 Task: Add Tints Of Nature 1N Natural Black Hair Colour to the cart.
Action: Mouse pressed left at (271, 124)
Screenshot: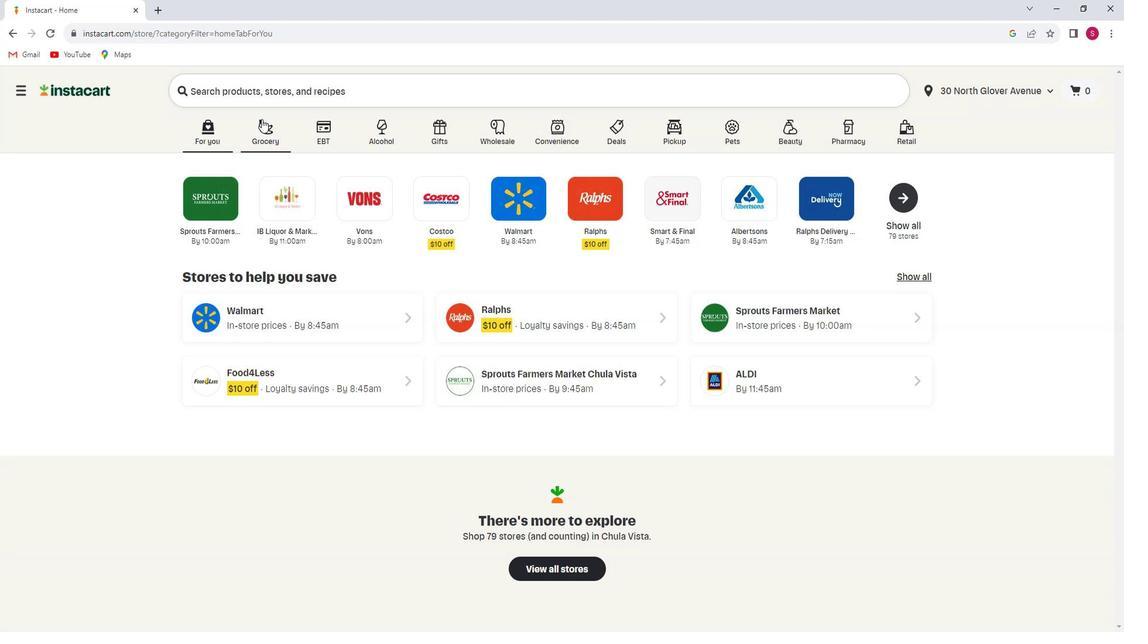 
Action: Mouse moved to (276, 343)
Screenshot: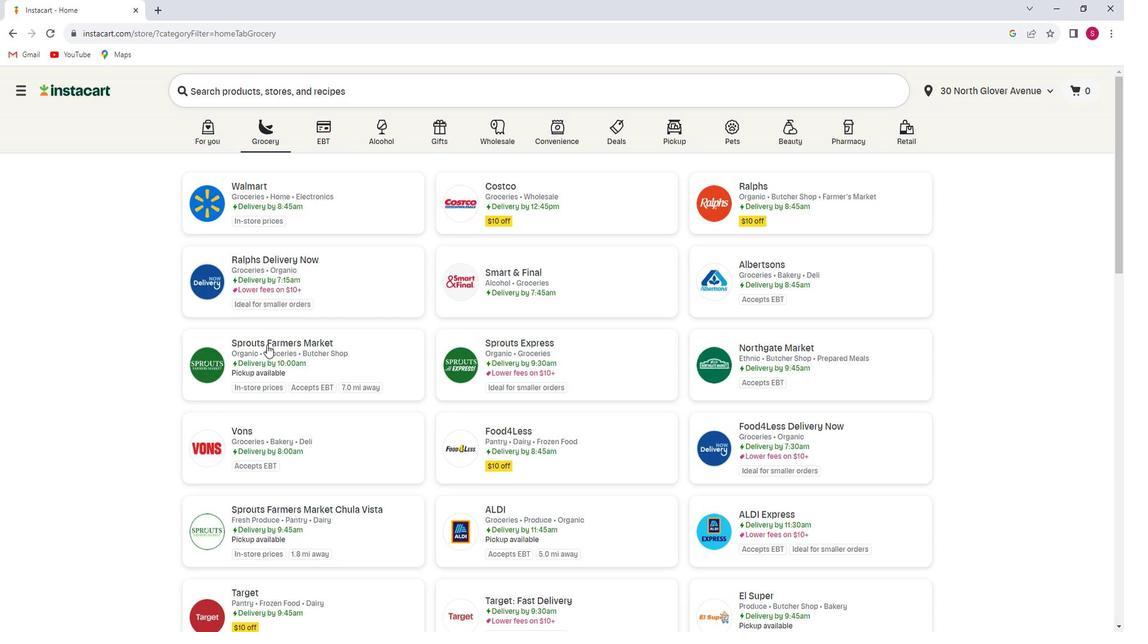 
Action: Mouse pressed left at (276, 343)
Screenshot: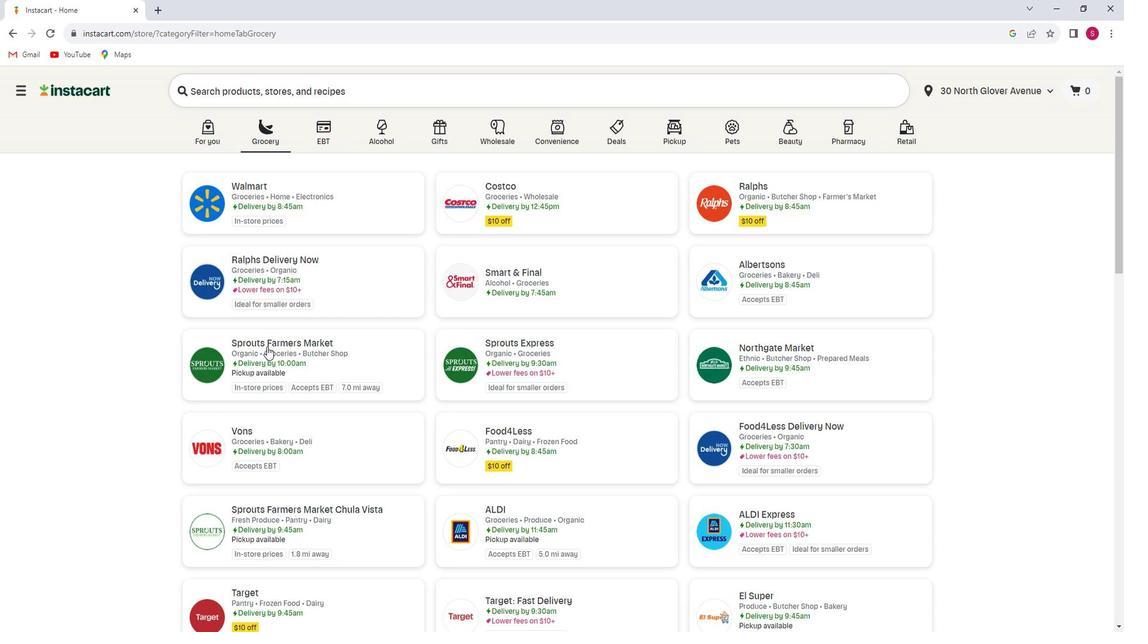 
Action: Mouse moved to (97, 378)
Screenshot: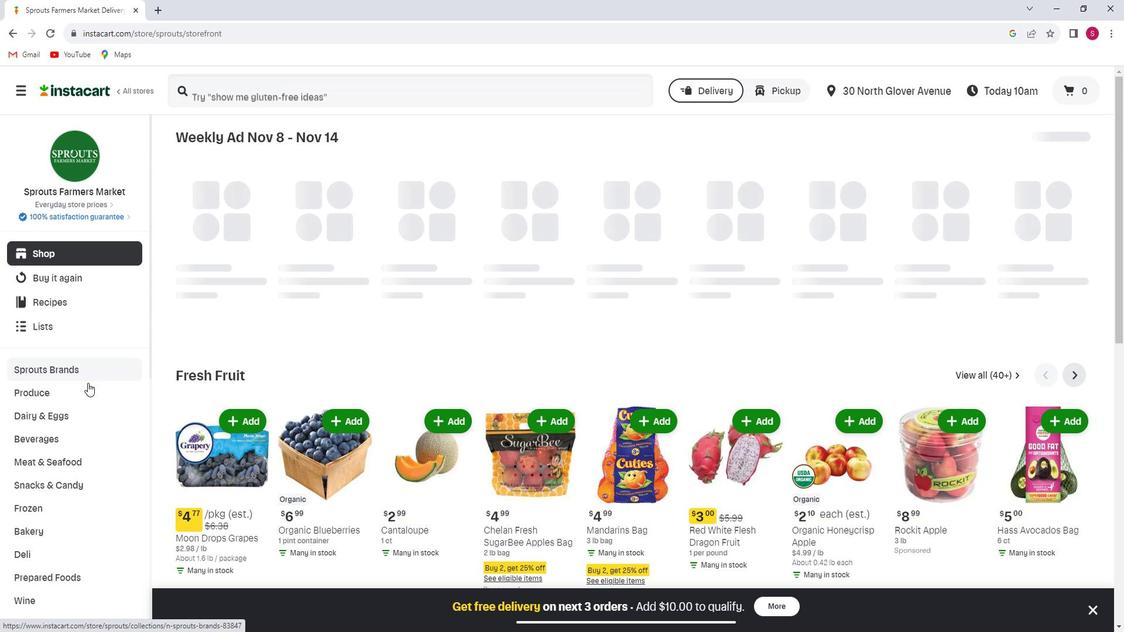 
Action: Mouse scrolled (97, 377) with delta (0, 0)
Screenshot: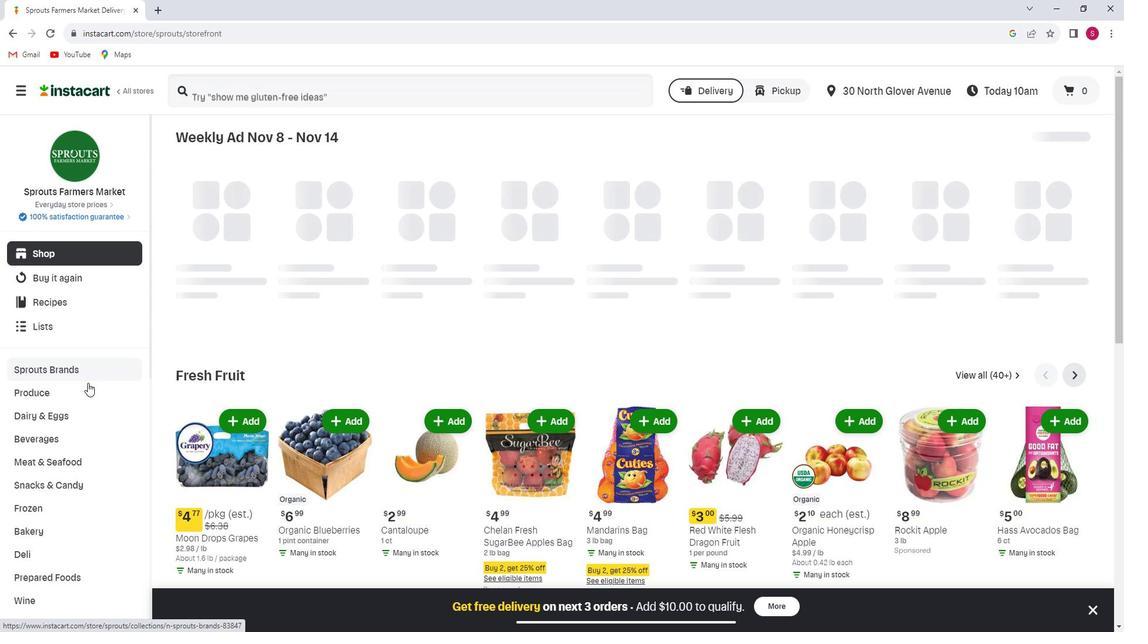 
Action: Mouse moved to (92, 383)
Screenshot: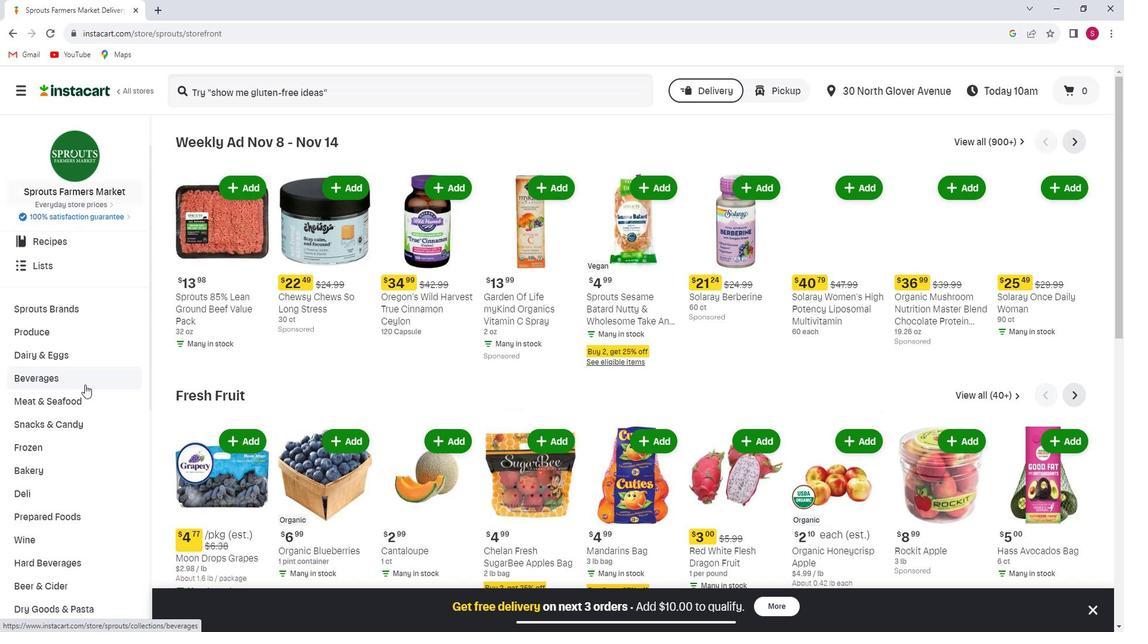 
Action: Mouse scrolled (92, 382) with delta (0, 0)
Screenshot: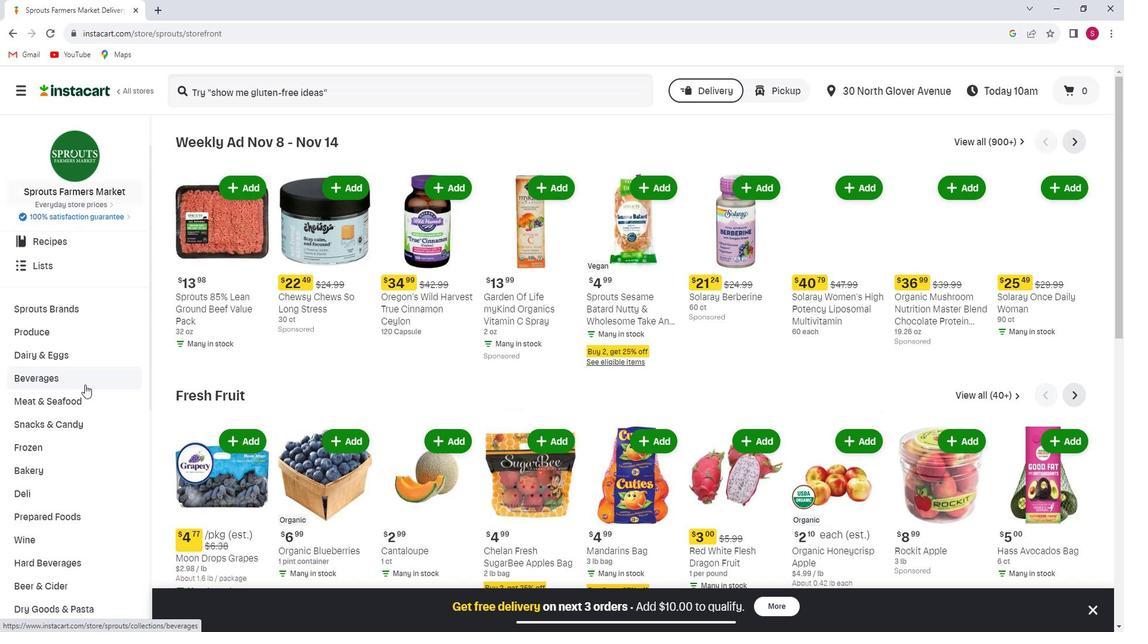 
Action: Mouse moved to (91, 387)
Screenshot: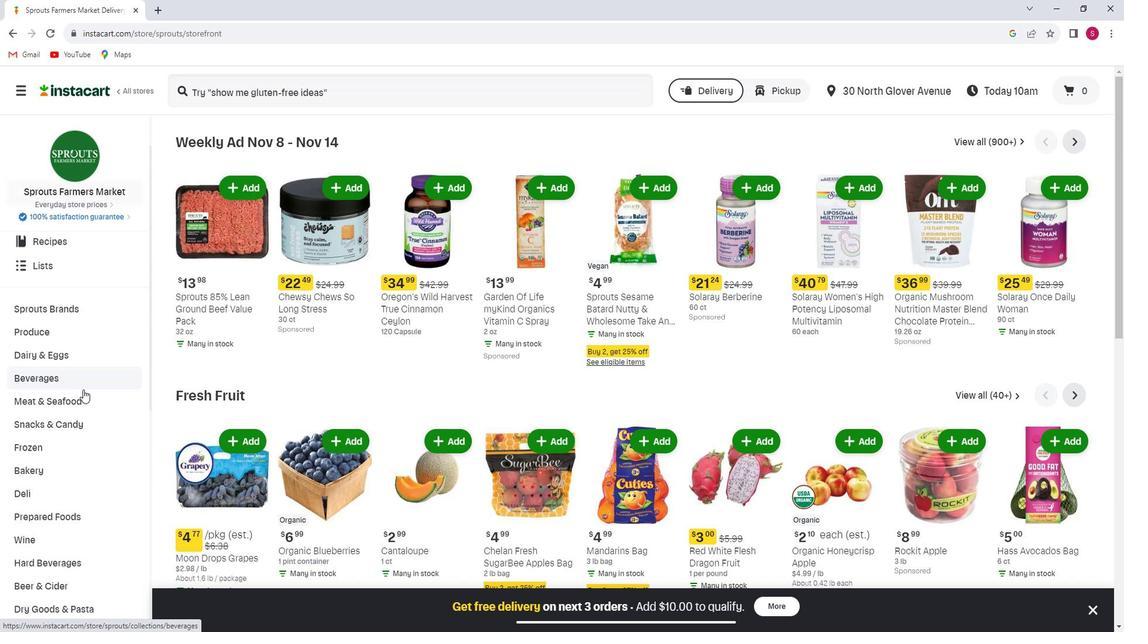 
Action: Mouse scrolled (91, 386) with delta (0, 0)
Screenshot: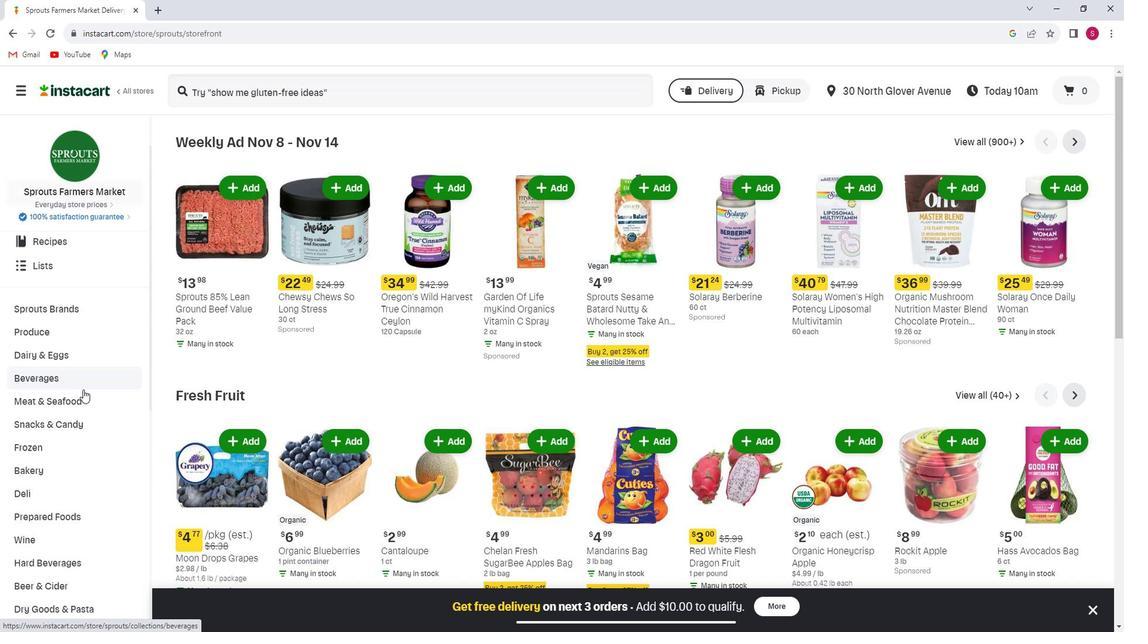 
Action: Mouse moved to (90, 388)
Screenshot: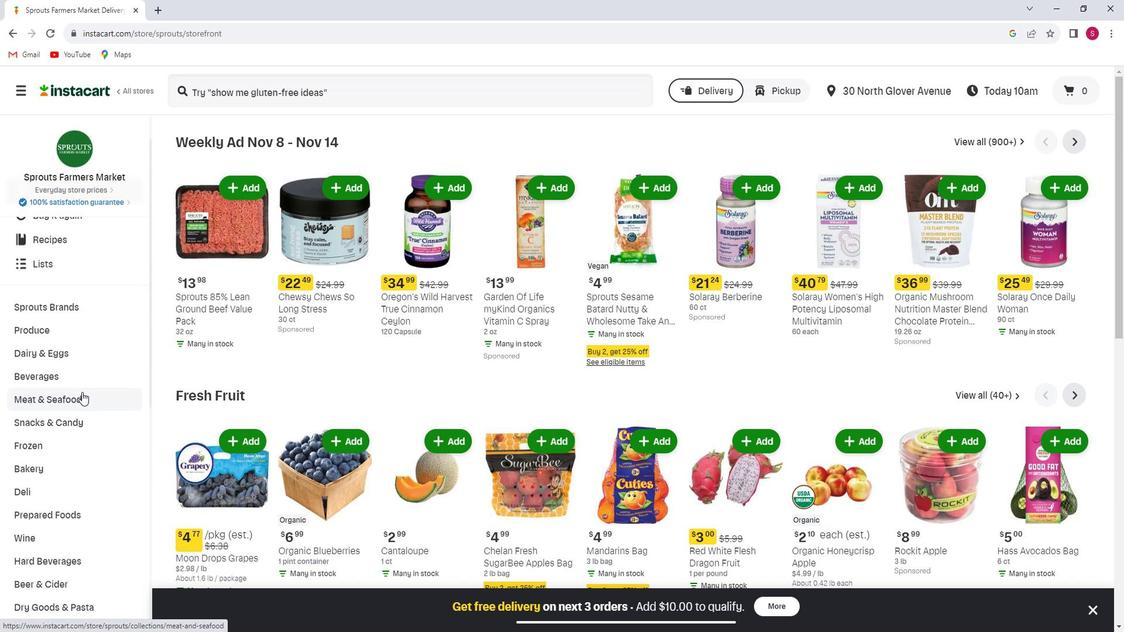 
Action: Mouse scrolled (90, 387) with delta (0, 0)
Screenshot: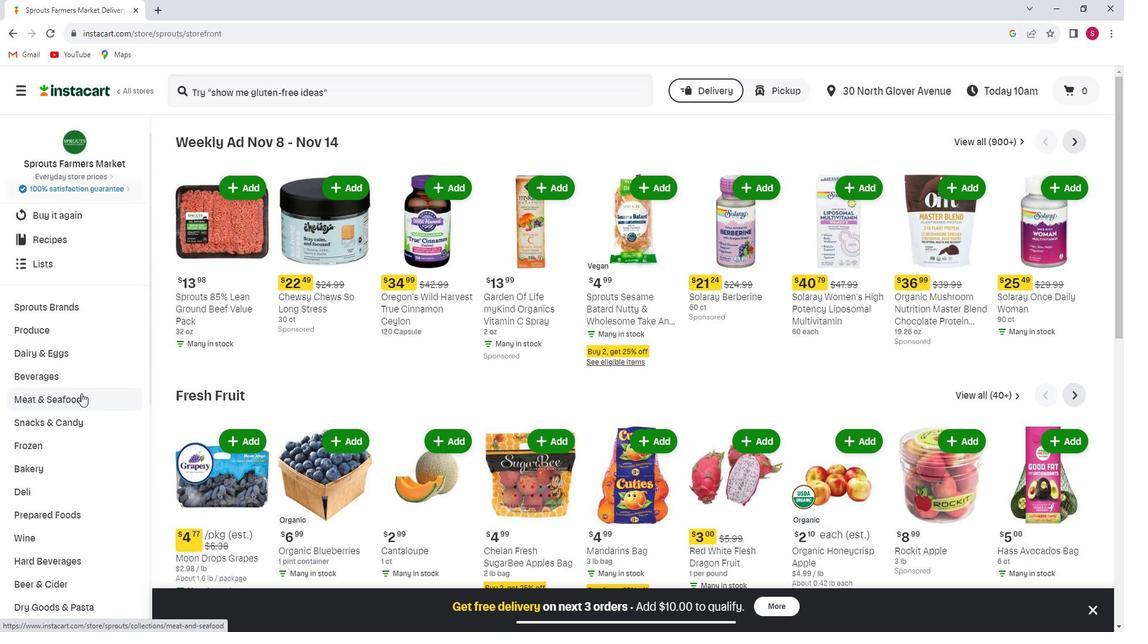 
Action: Mouse scrolled (90, 387) with delta (0, 0)
Screenshot: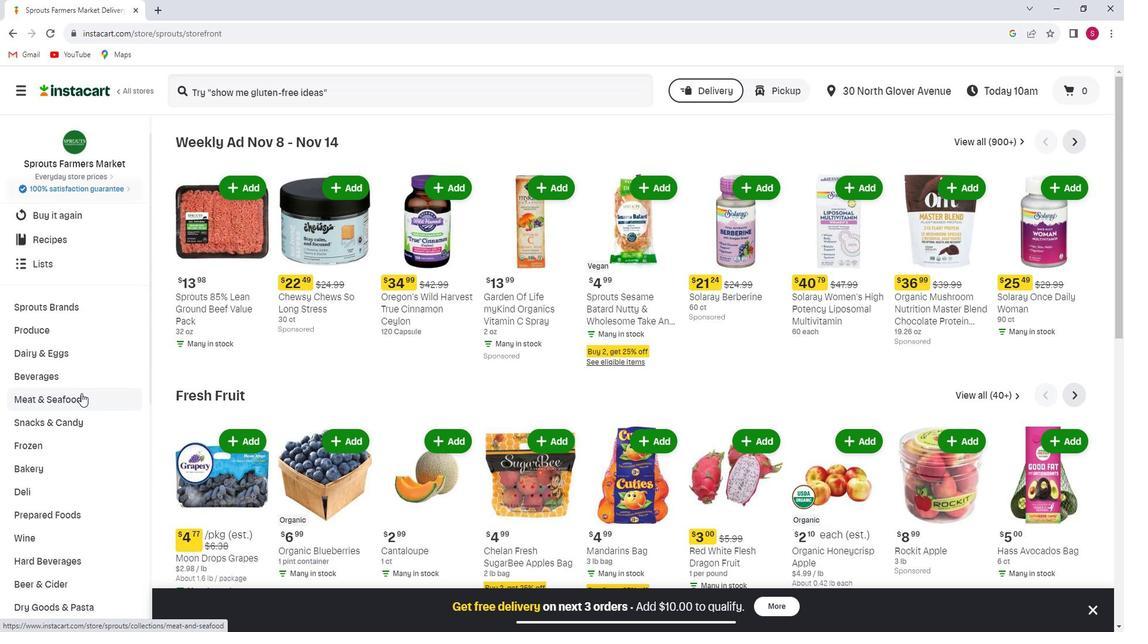 
Action: Mouse scrolled (90, 387) with delta (0, 0)
Screenshot: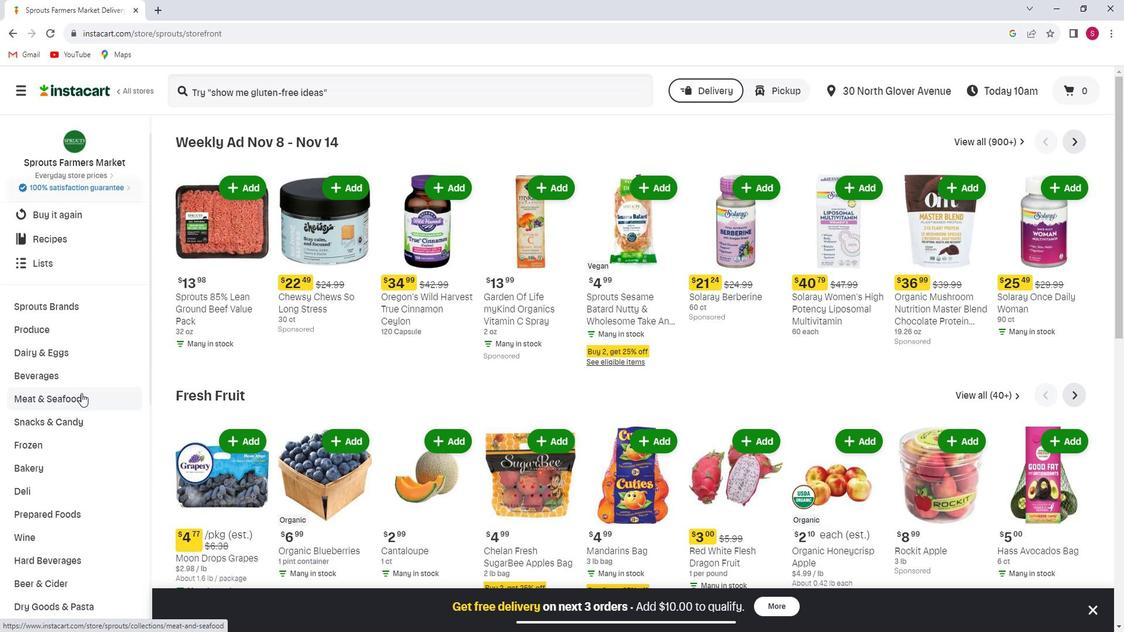 
Action: Mouse scrolled (90, 387) with delta (0, 0)
Screenshot: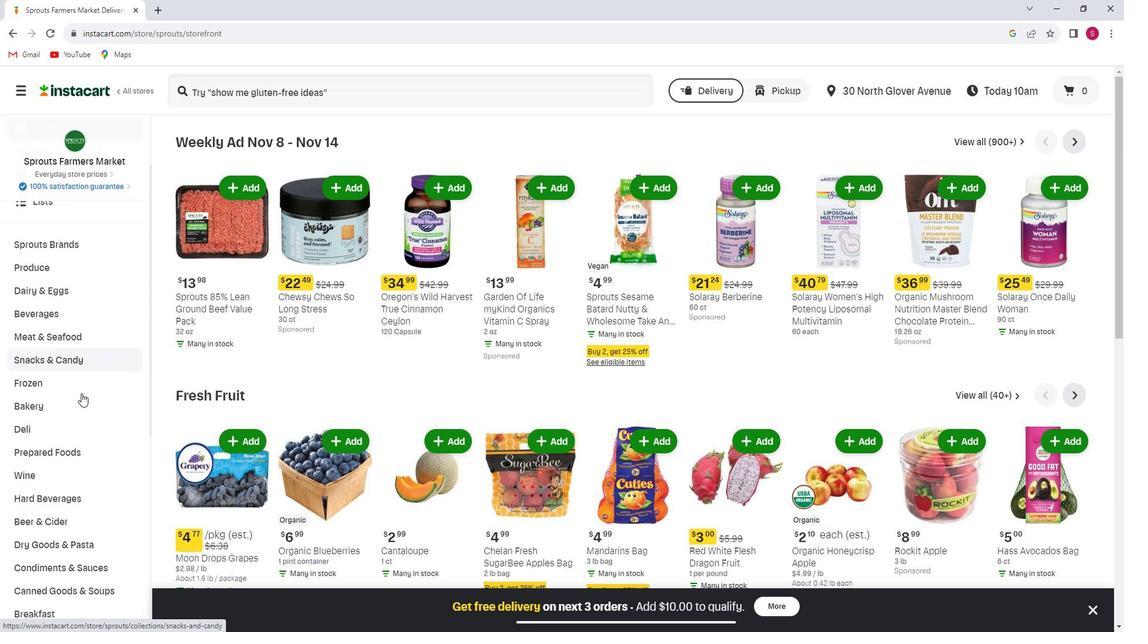 
Action: Mouse scrolled (90, 387) with delta (0, 0)
Screenshot: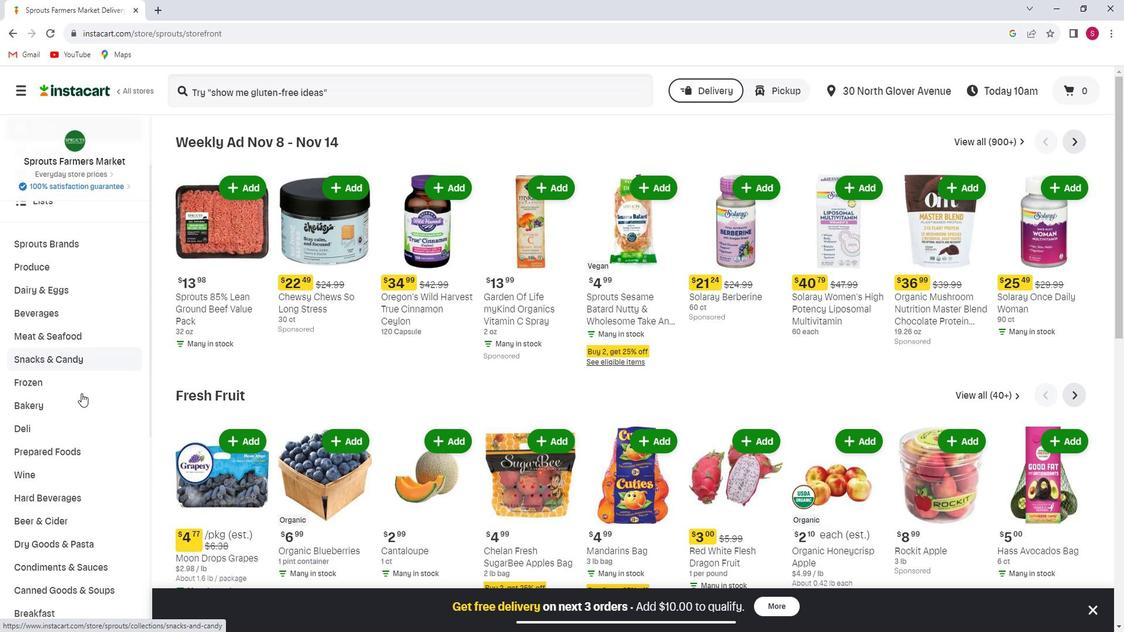 
Action: Mouse scrolled (90, 387) with delta (0, 0)
Screenshot: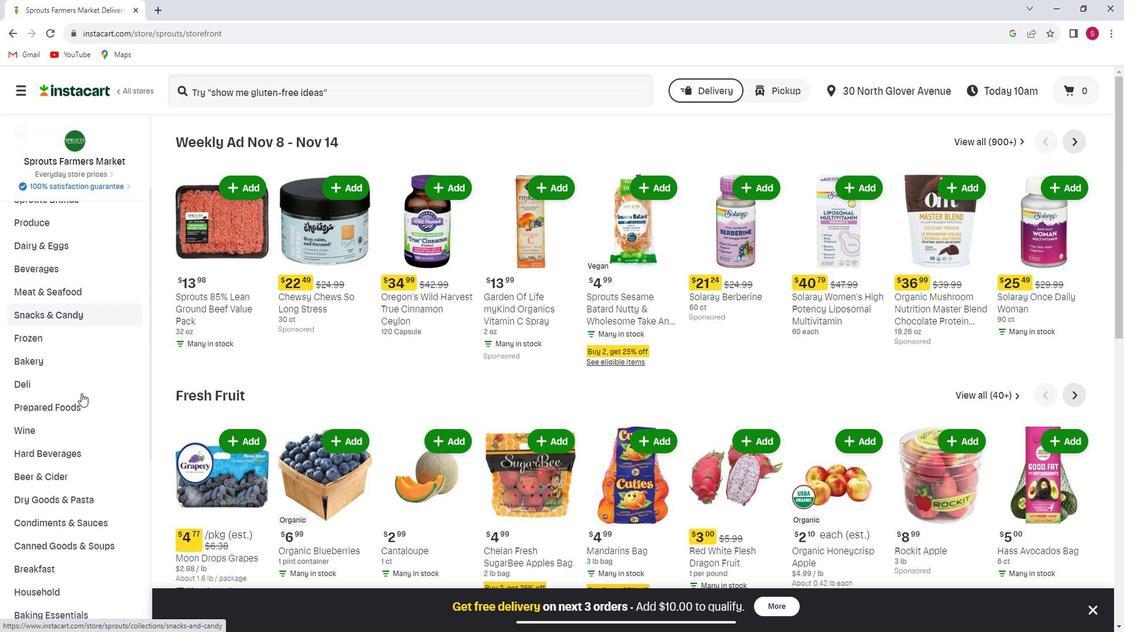 
Action: Mouse scrolled (90, 387) with delta (0, 0)
Screenshot: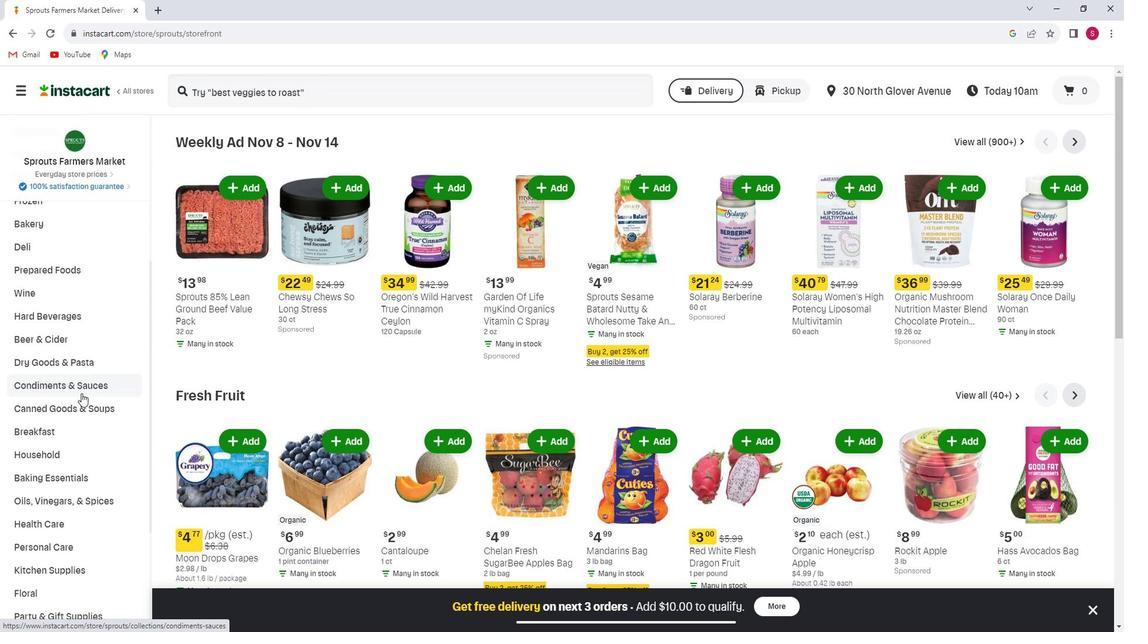 
Action: Mouse scrolled (90, 387) with delta (0, 0)
Screenshot: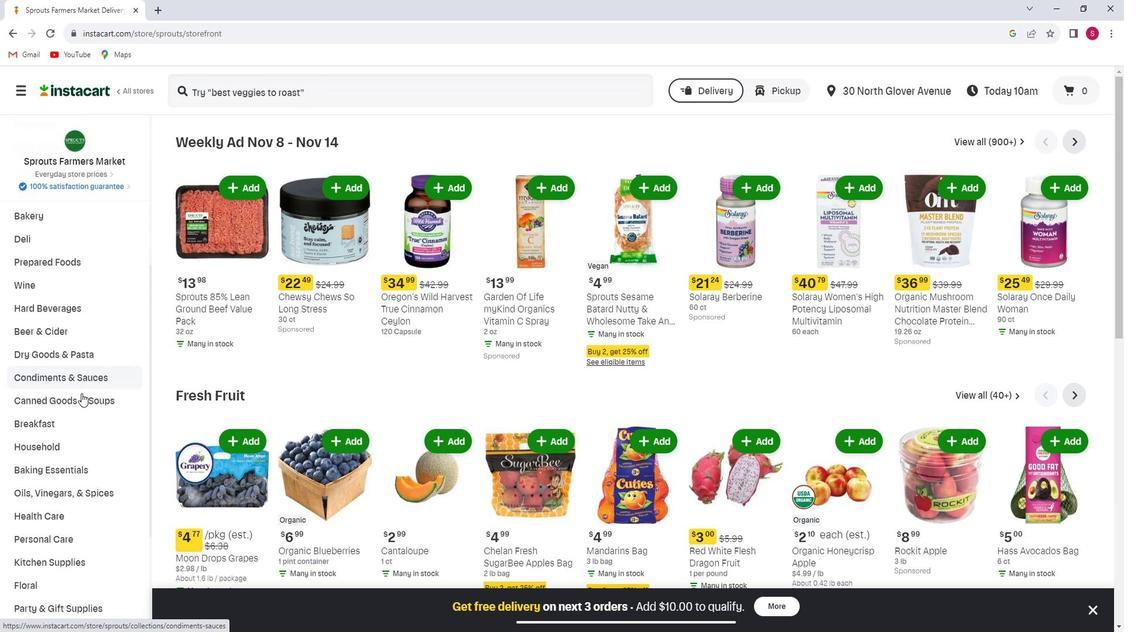 
Action: Mouse moved to (73, 414)
Screenshot: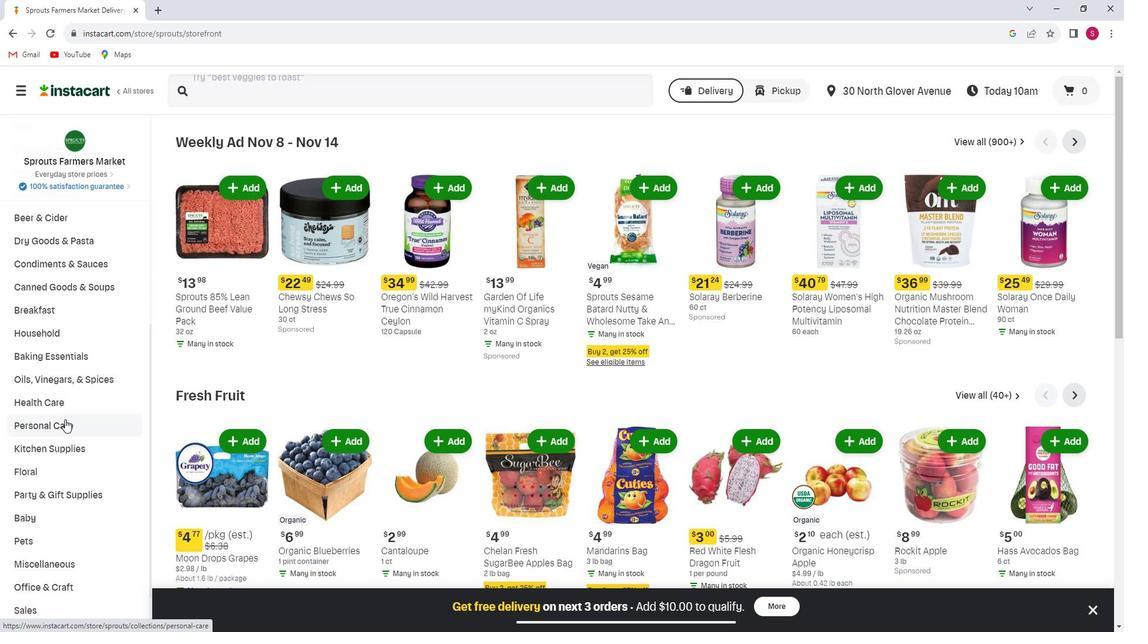 
Action: Mouse pressed left at (73, 414)
Screenshot: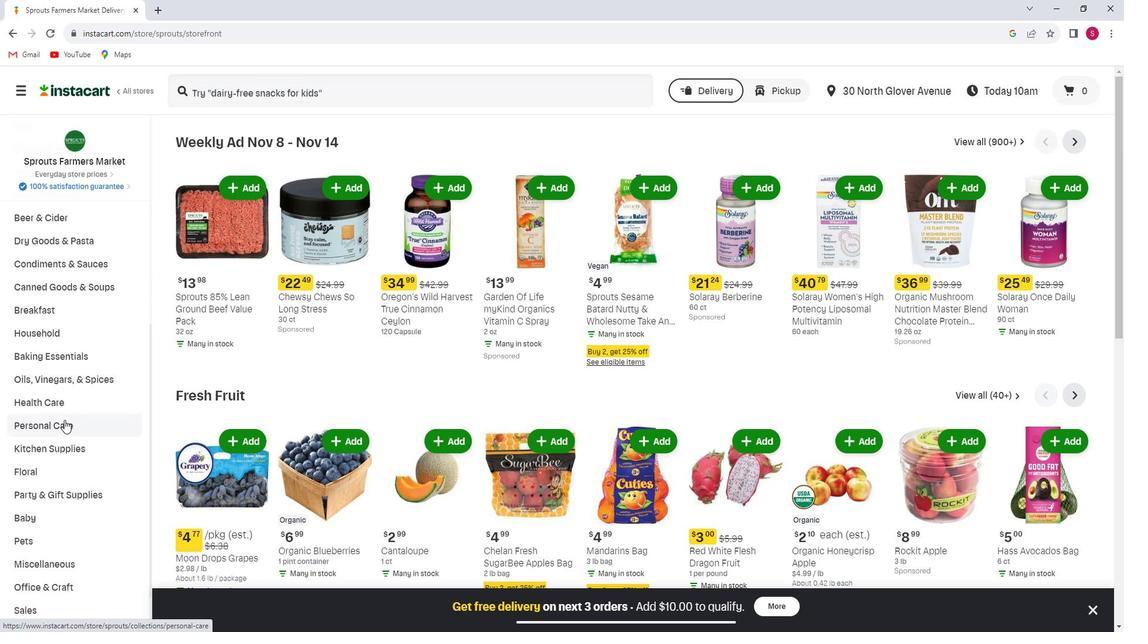 
Action: Mouse moved to (762, 171)
Screenshot: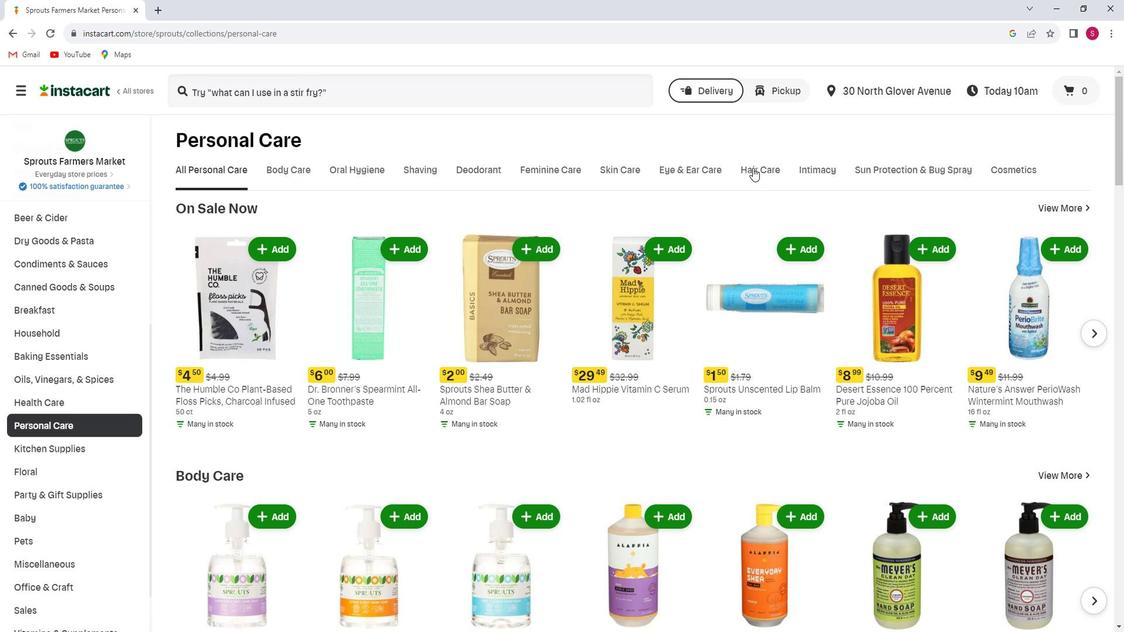 
Action: Mouse pressed left at (762, 171)
Screenshot: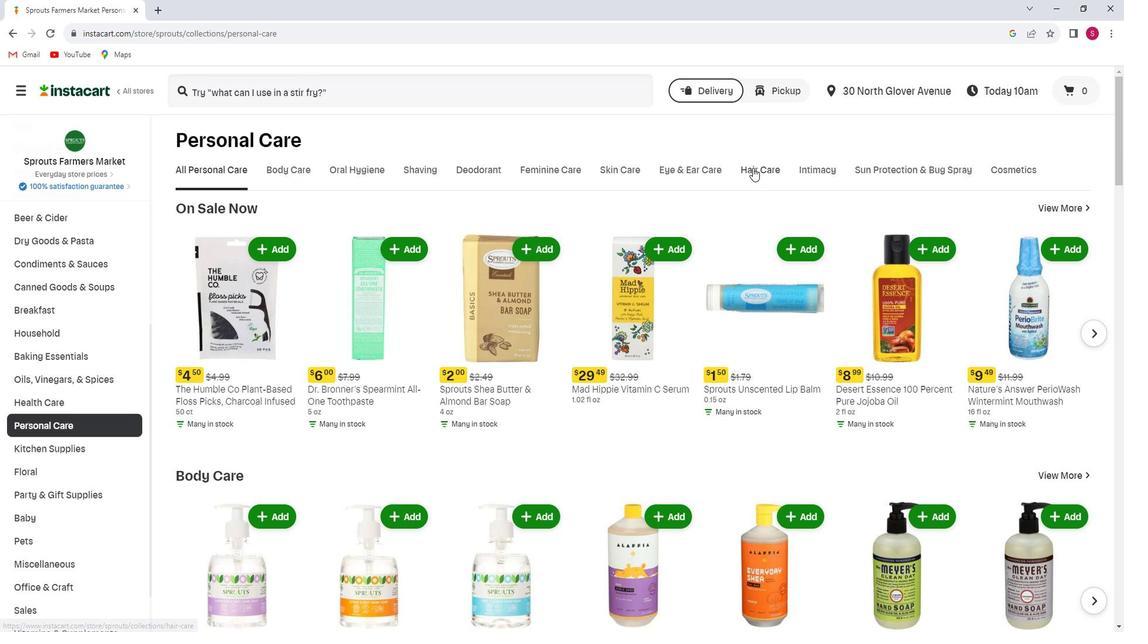 
Action: Mouse moved to (593, 231)
Screenshot: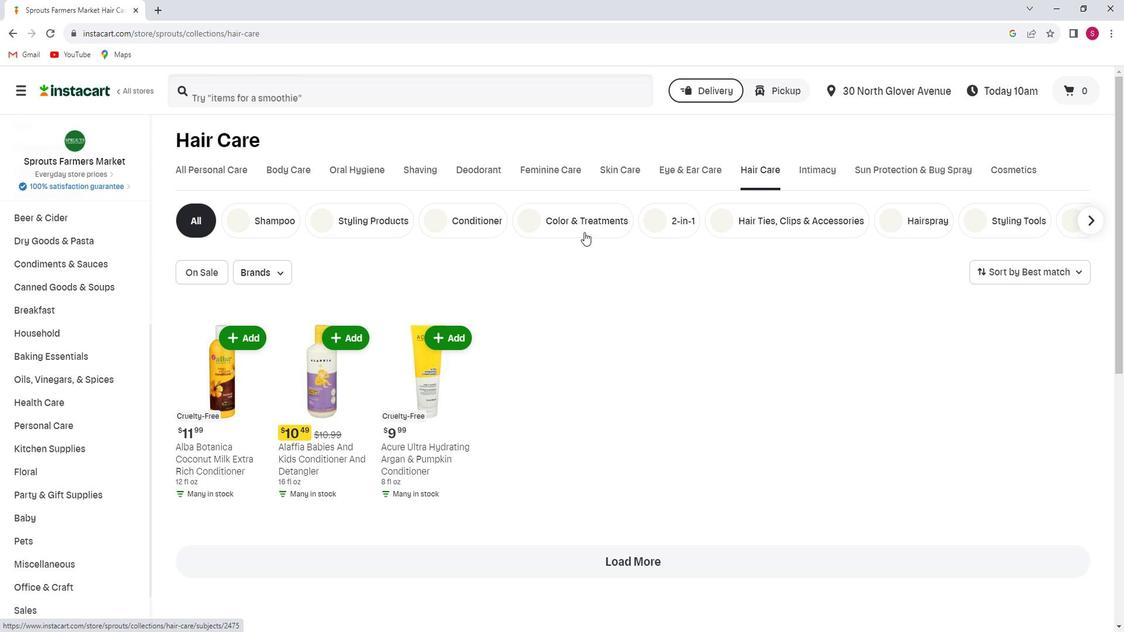 
Action: Mouse pressed left at (593, 231)
Screenshot: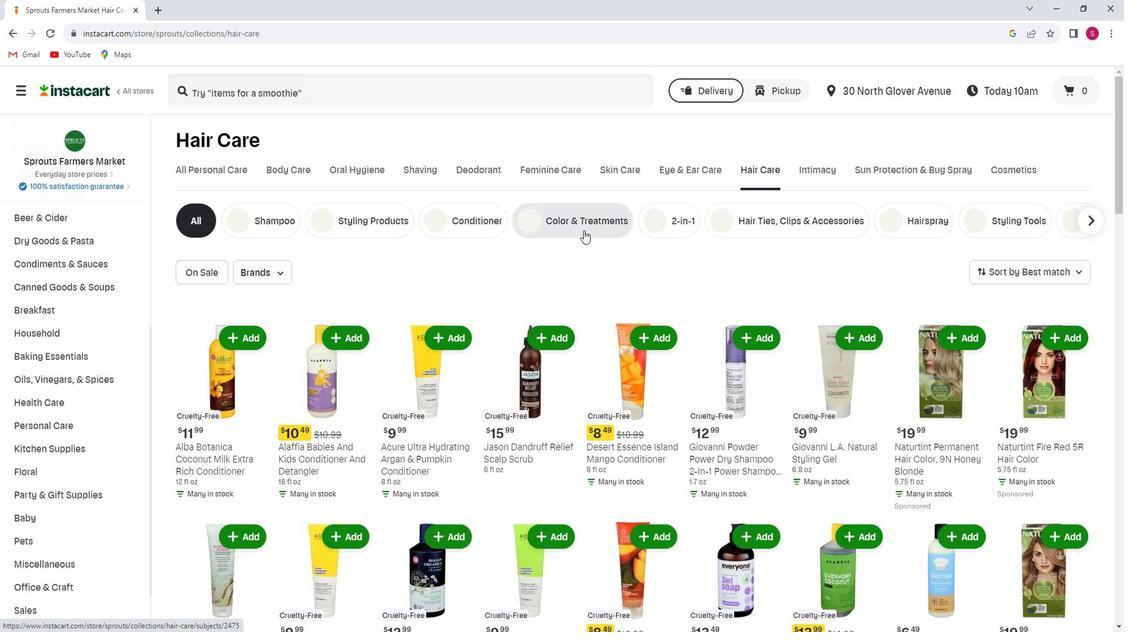 
Action: Mouse moved to (365, 93)
Screenshot: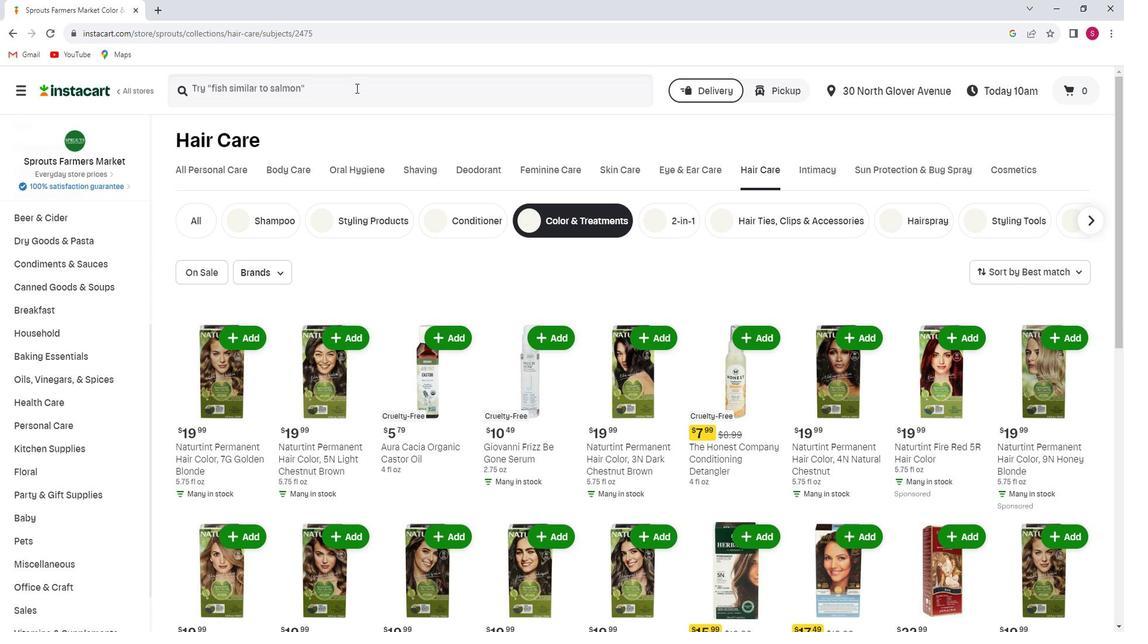 
Action: Mouse pressed left at (365, 93)
Screenshot: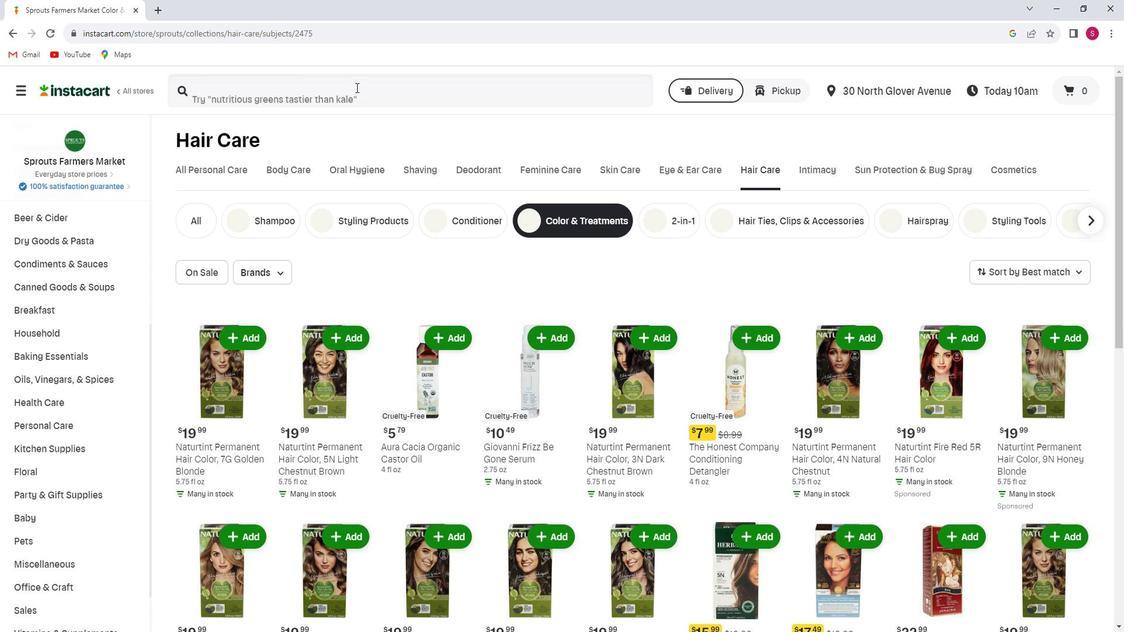 
Action: Key pressed <Key.shift>Tints<Key.space><Key.shift>Of<Key.space><Key.shift>nature<Key.space>1<Key.shift>N<Key.space><Key.shift>Natural<Key.space><Key.shift>Black<Key.space><Key.shift>Hair<Key.space><Key.shift>Colour<Key.enter>
Screenshot: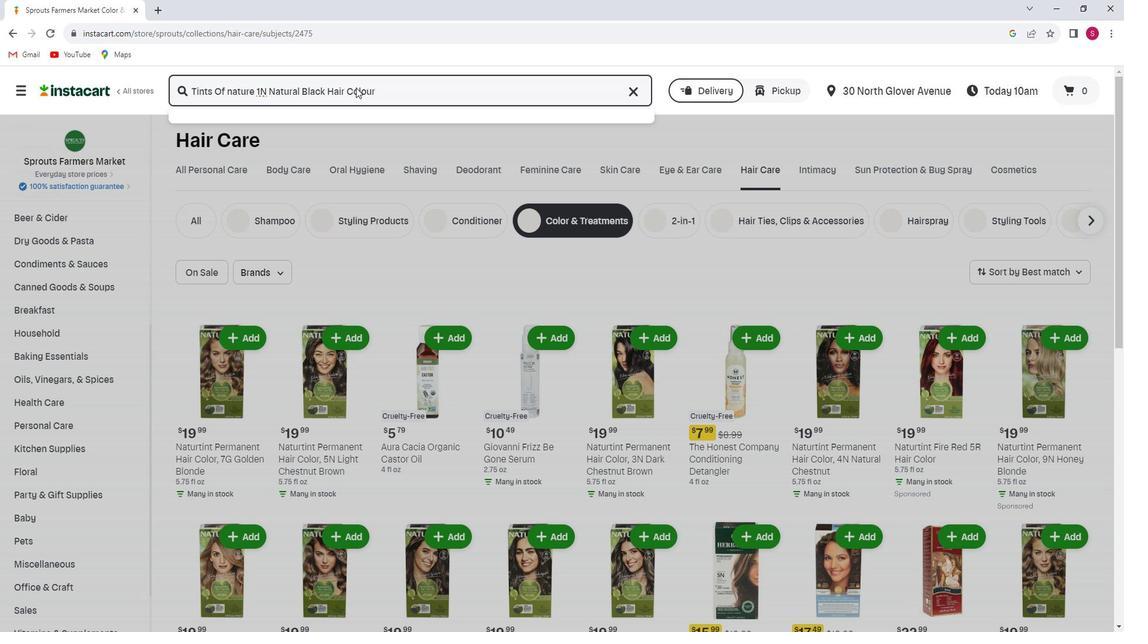 
Action: Mouse moved to (671, 214)
Screenshot: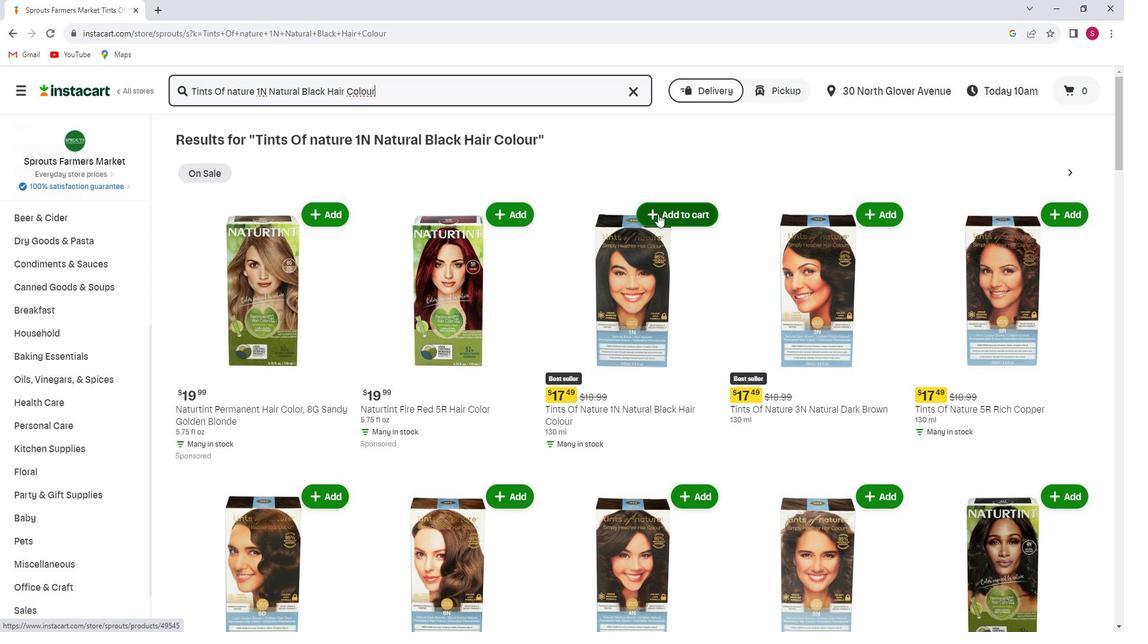 
Action: Mouse pressed left at (671, 214)
Screenshot: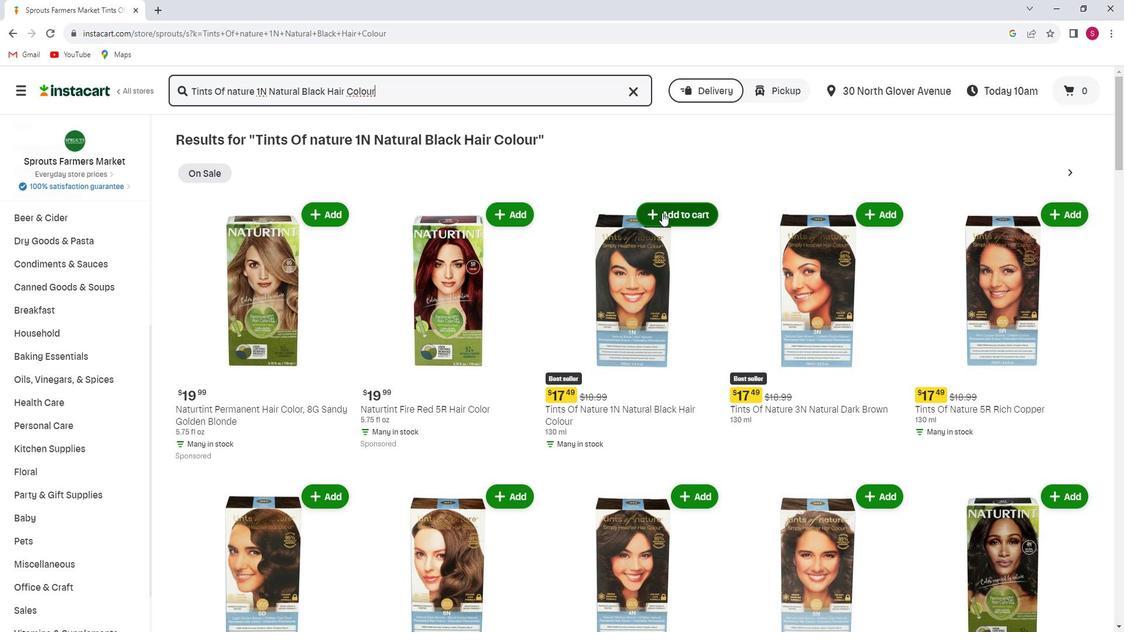 
Action: Mouse moved to (675, 257)
Screenshot: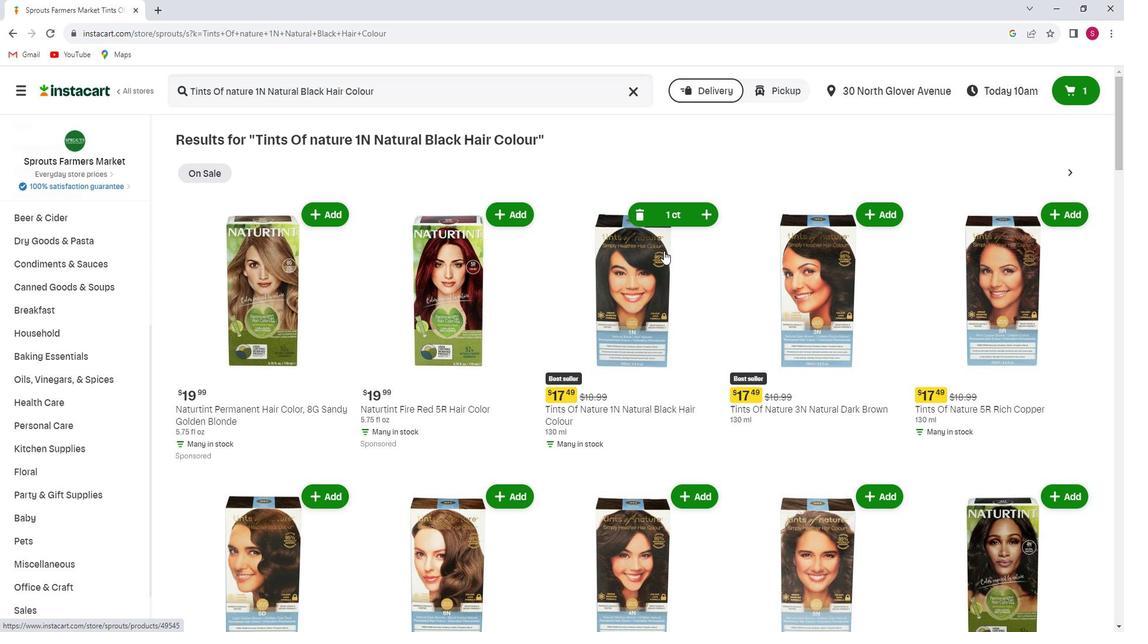 
